 Task: Add a condition where "Channel Is not Voicemail" in recently solved tickets.
Action: Mouse moved to (85, 359)
Screenshot: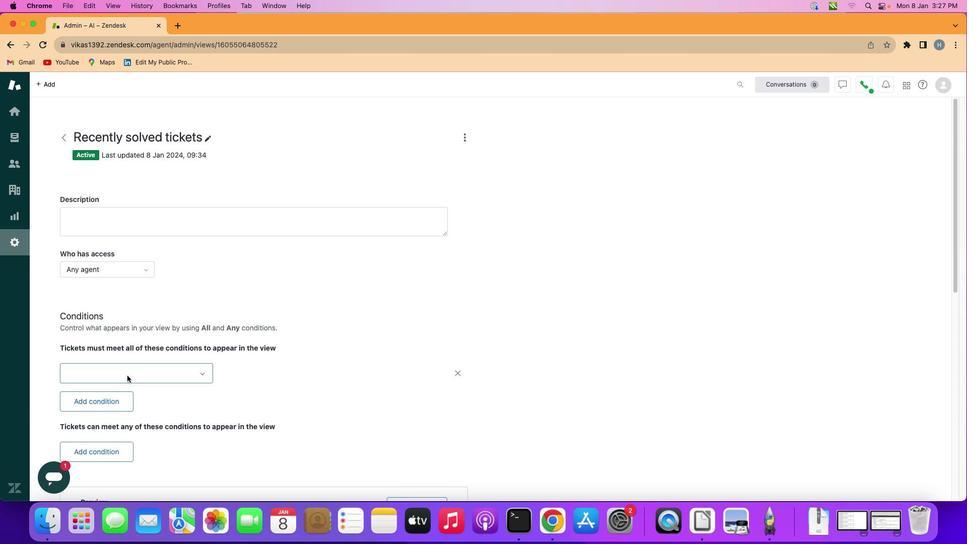 
Action: Mouse pressed left at (85, 359)
Screenshot: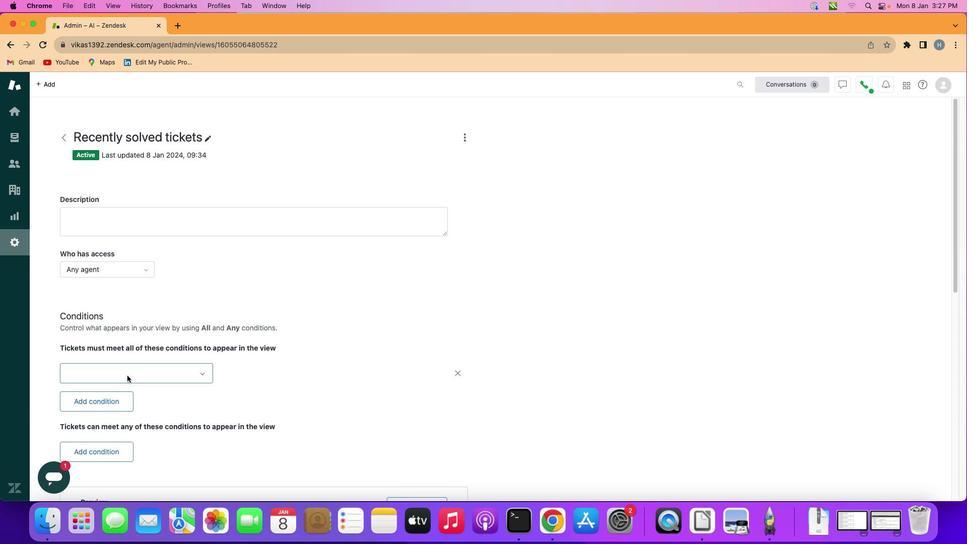 
Action: Mouse moved to (113, 362)
Screenshot: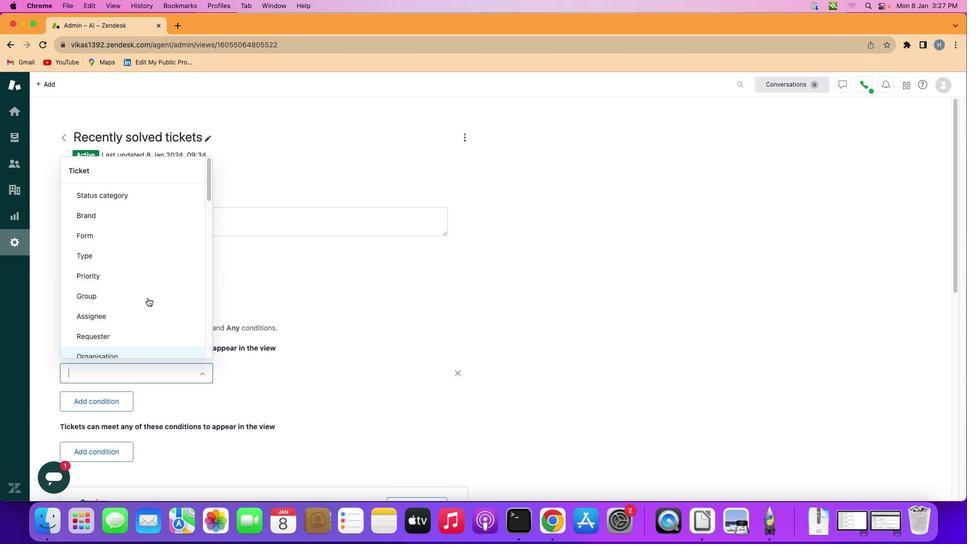 
Action: Mouse pressed left at (113, 362)
Screenshot: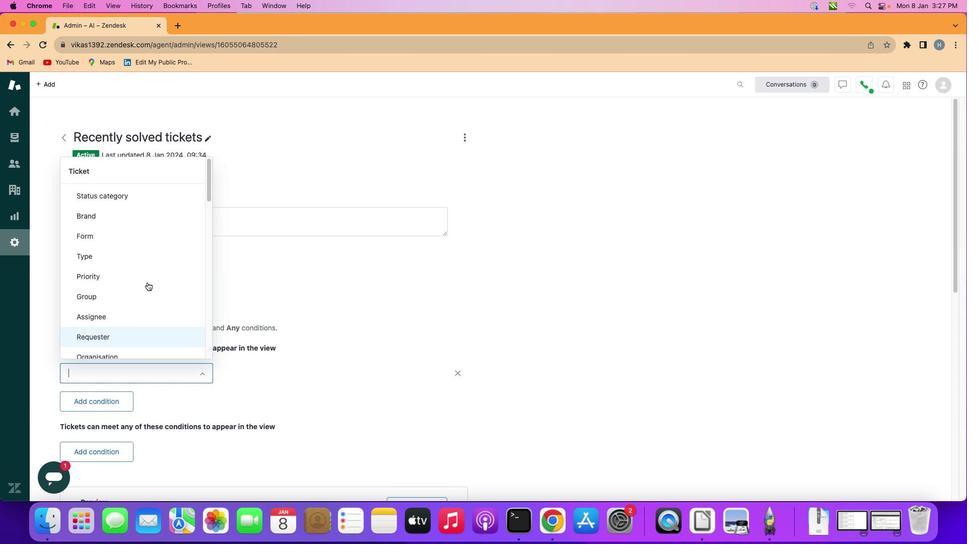 
Action: Mouse moved to (130, 253)
Screenshot: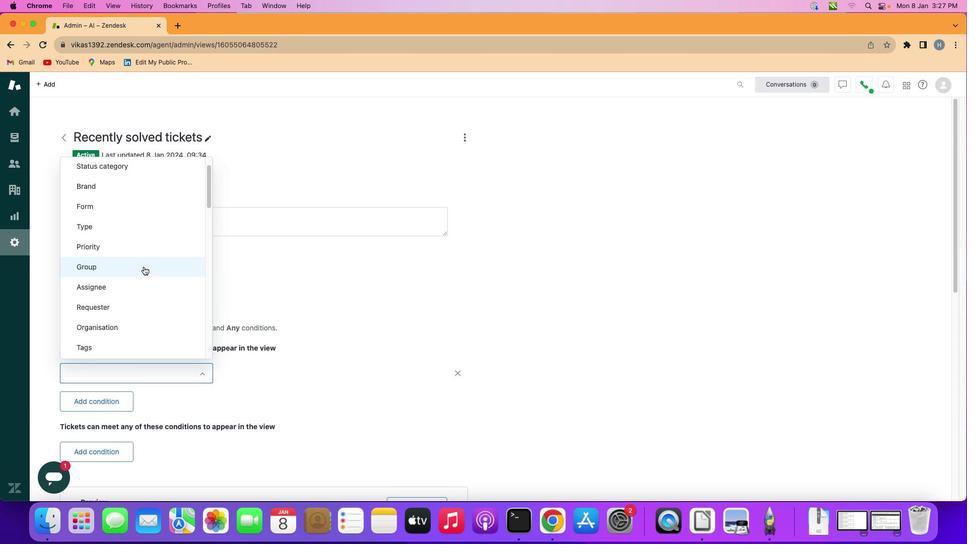 
Action: Mouse scrolled (130, 253) with delta (-13, -13)
Screenshot: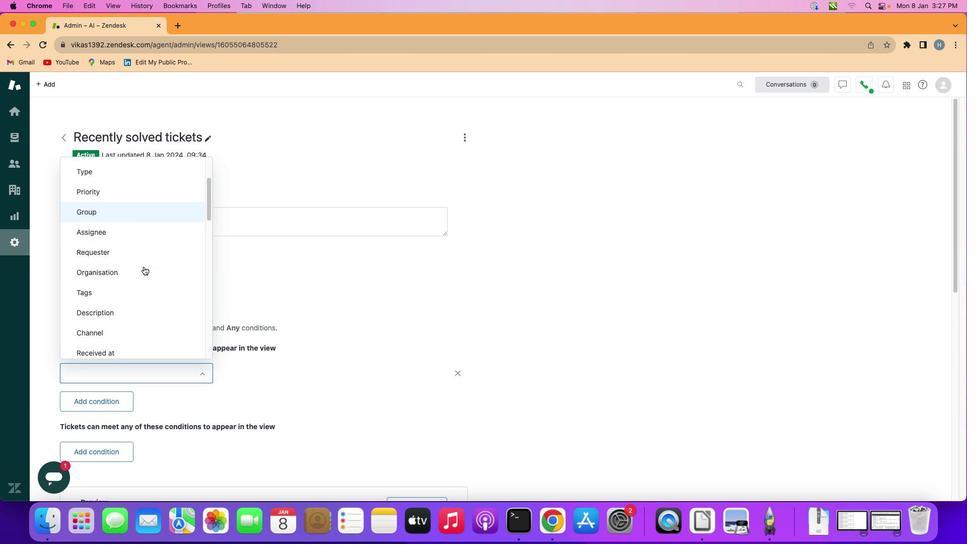 
Action: Mouse scrolled (130, 253) with delta (-13, -13)
Screenshot: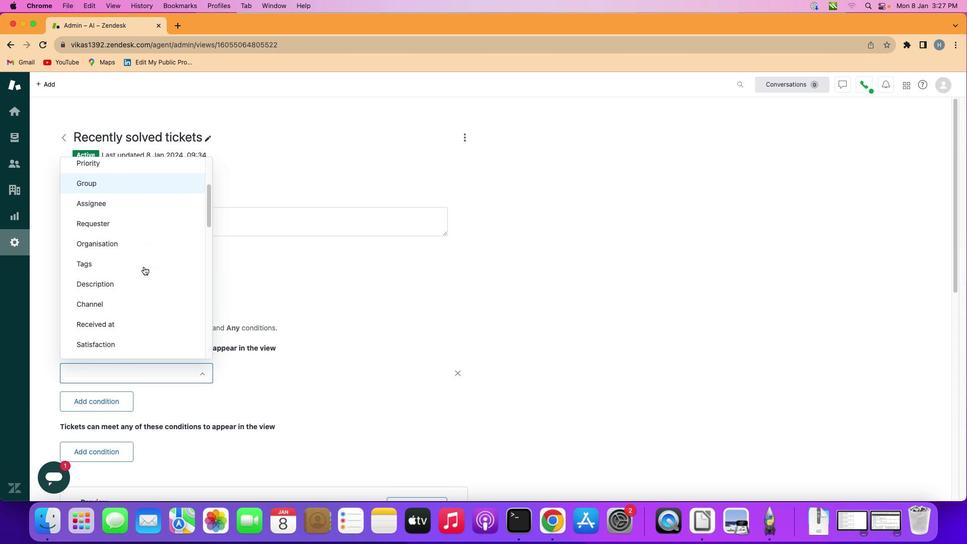 
Action: Mouse scrolled (130, 253) with delta (-13, -13)
Screenshot: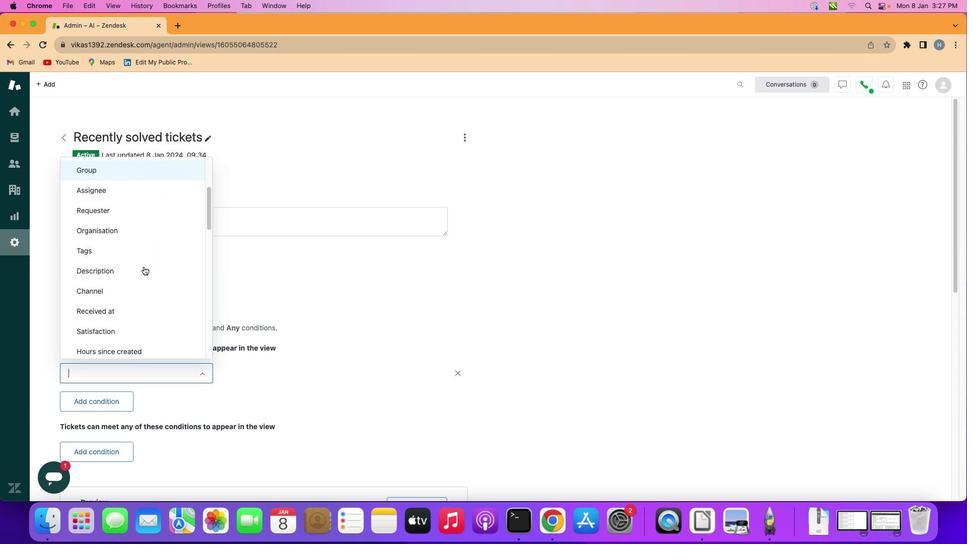 
Action: Mouse moved to (130, 253)
Screenshot: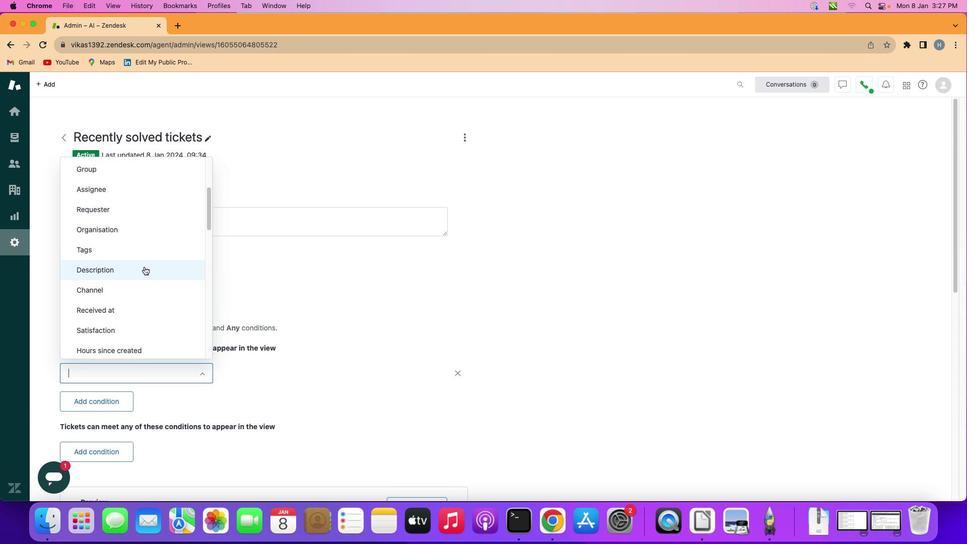 
Action: Mouse scrolled (130, 253) with delta (-13, -13)
Screenshot: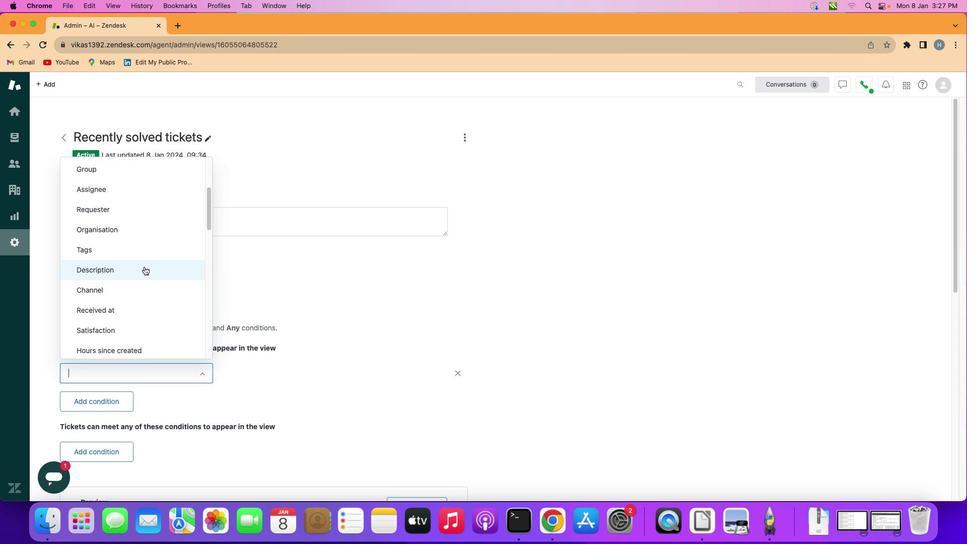 
Action: Mouse scrolled (130, 253) with delta (-13, -13)
Screenshot: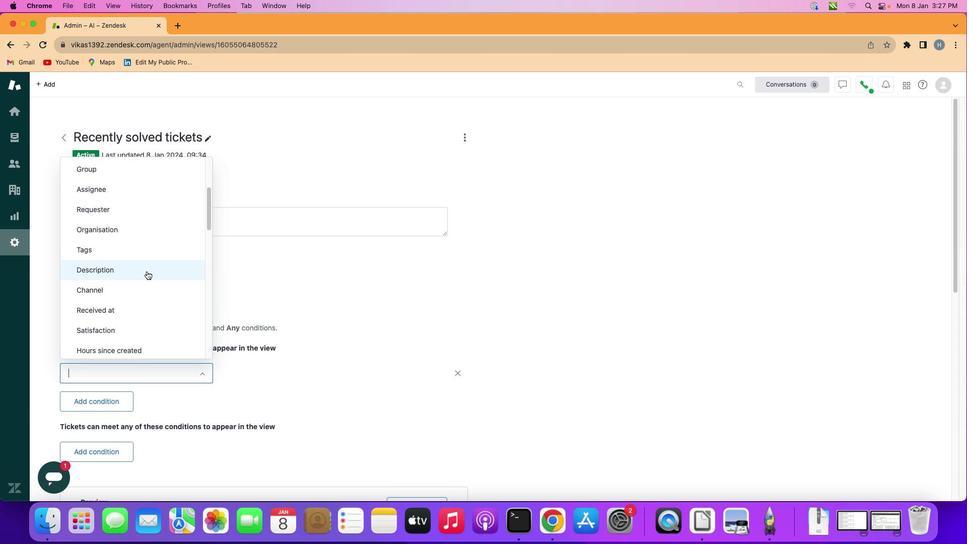 
Action: Mouse moved to (130, 267)
Screenshot: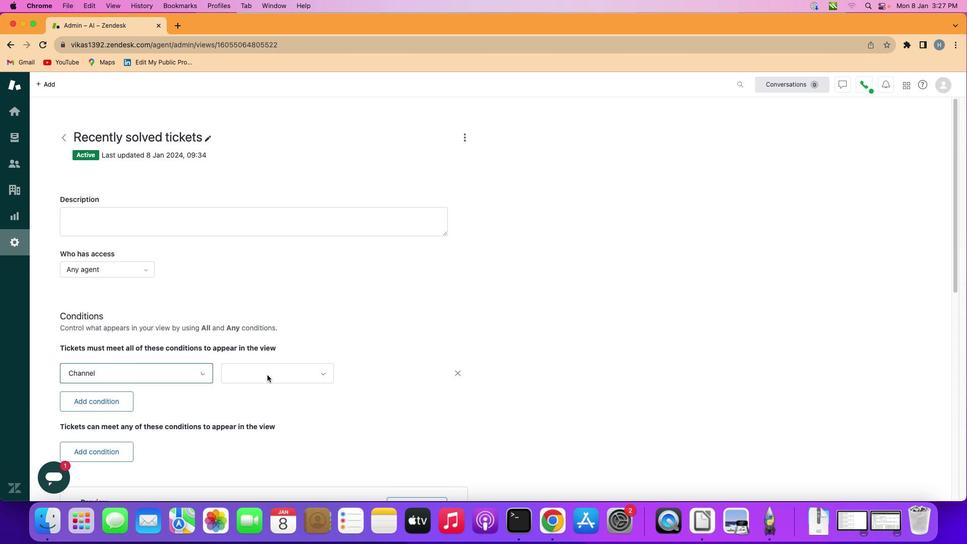 
Action: Mouse pressed left at (130, 267)
Screenshot: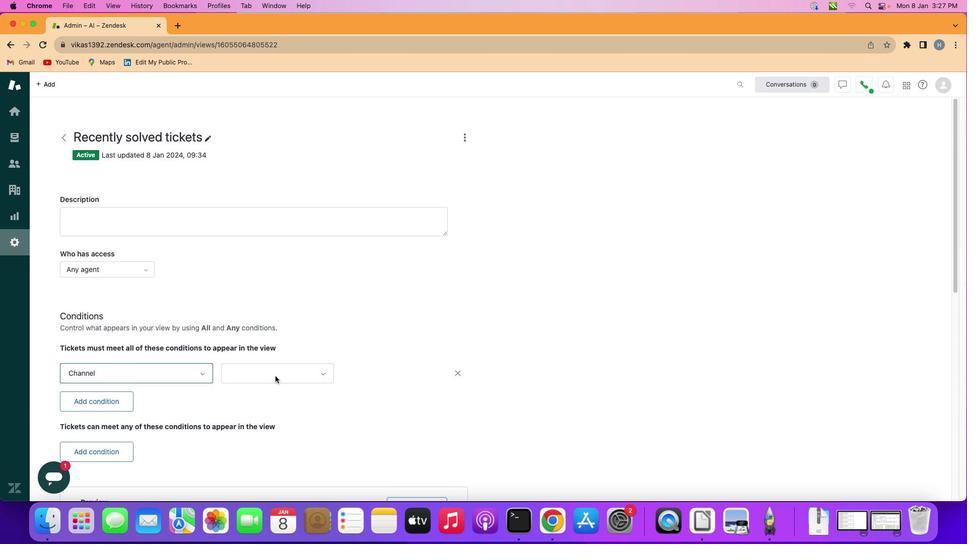 
Action: Mouse moved to (269, 357)
Screenshot: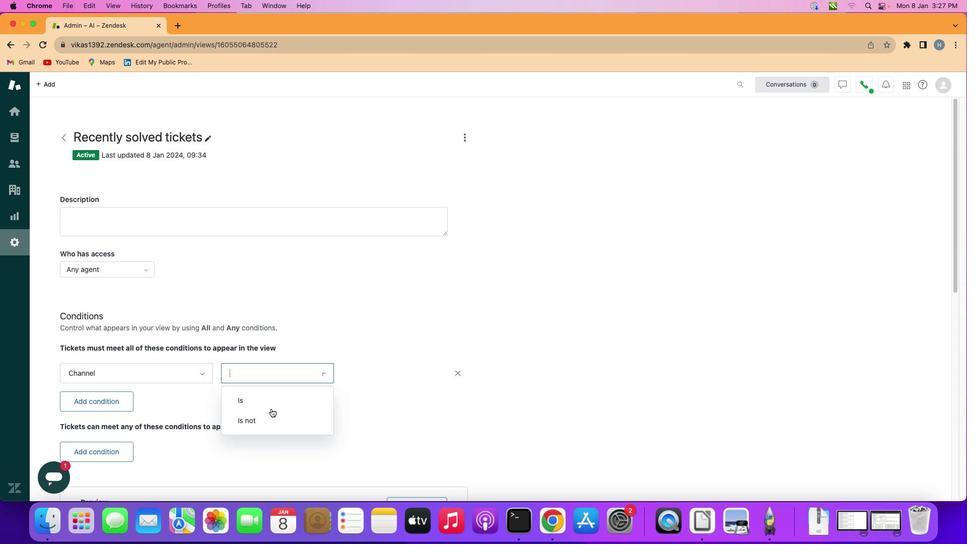 
Action: Mouse pressed left at (269, 357)
Screenshot: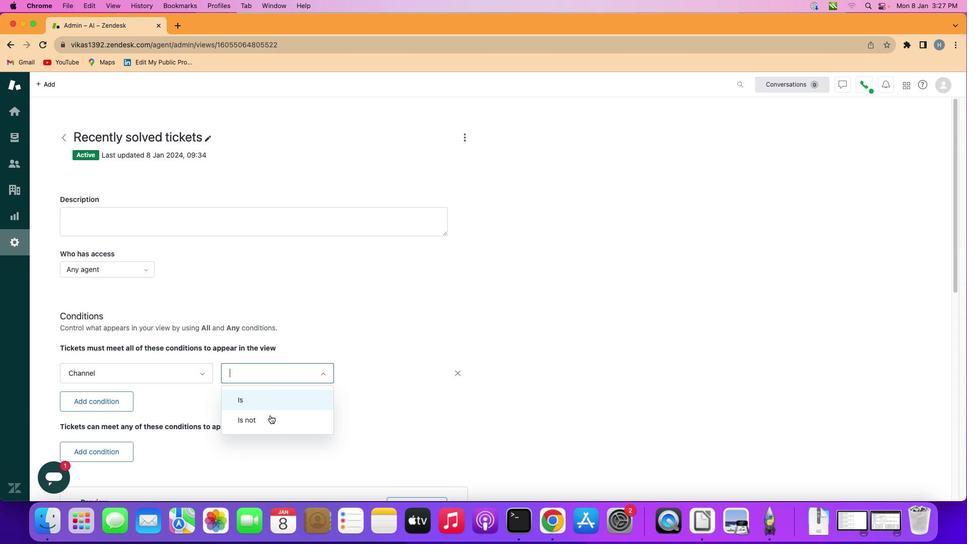 
Action: Mouse moved to (256, 404)
Screenshot: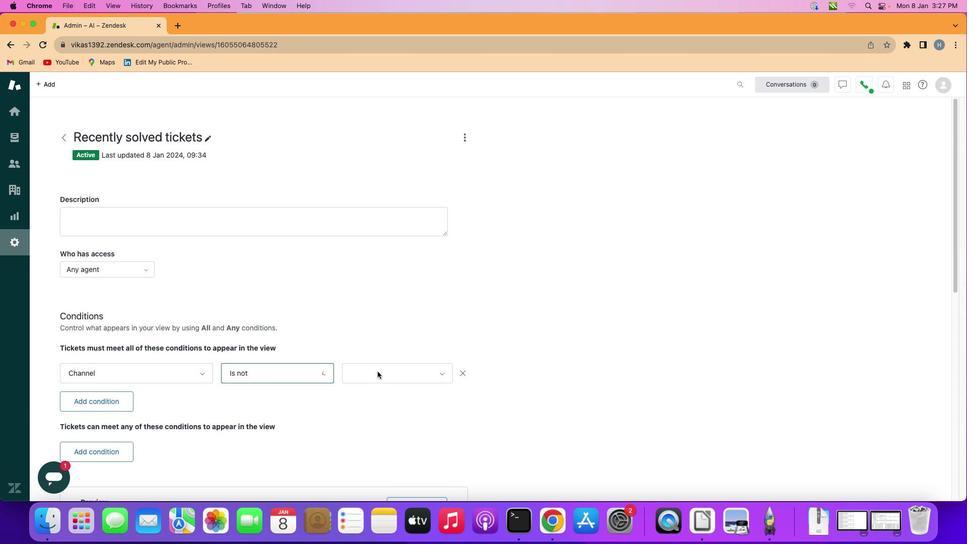 
Action: Mouse pressed left at (256, 404)
Screenshot: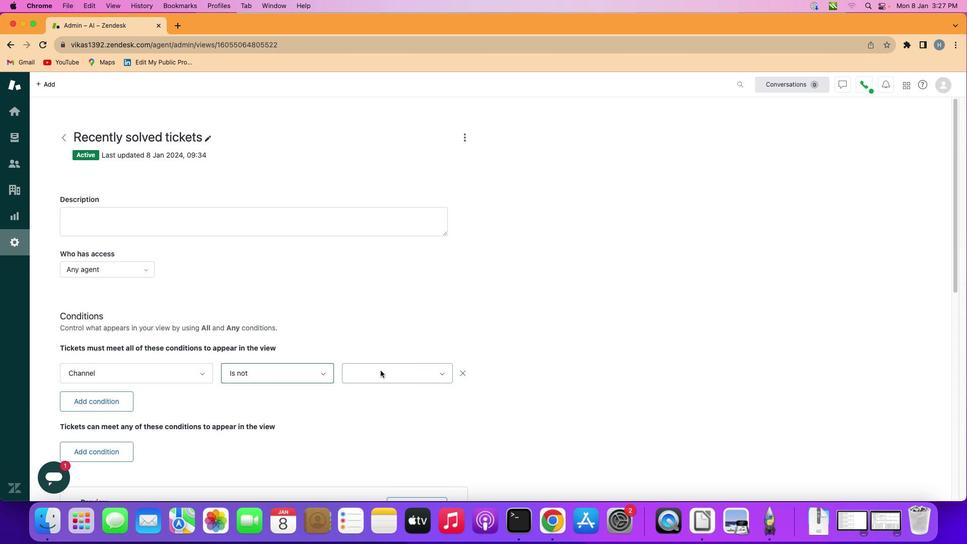 
Action: Mouse moved to (367, 357)
Screenshot: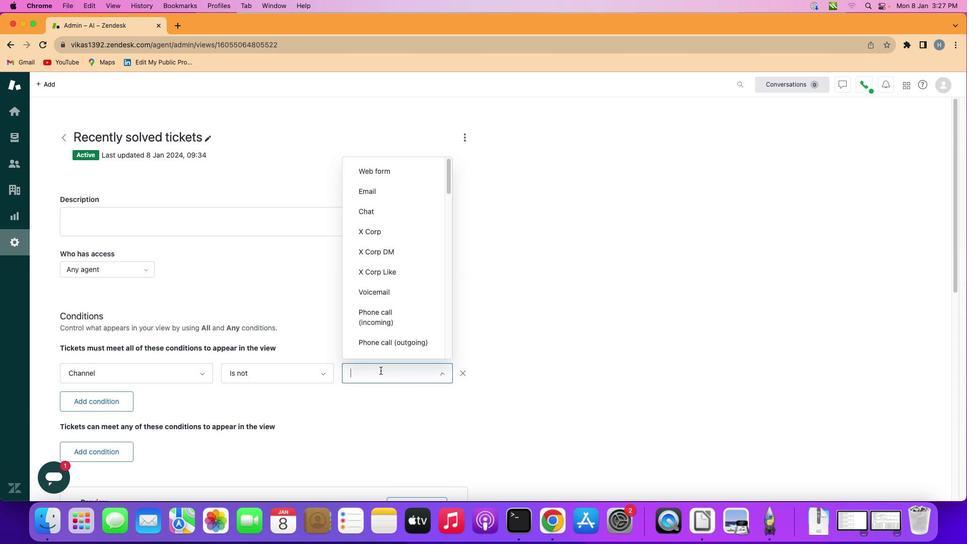 
Action: Mouse pressed left at (367, 357)
Screenshot: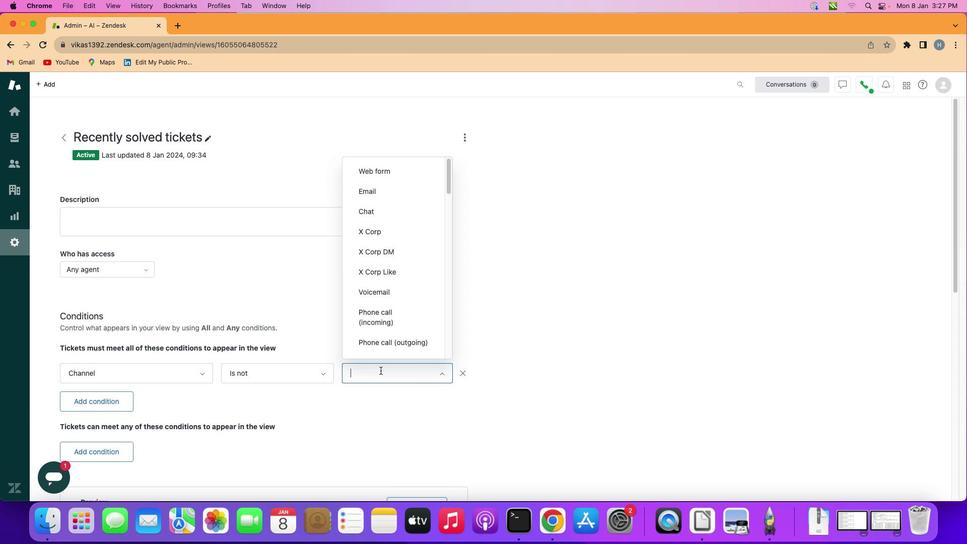 
Action: Mouse moved to (398, 277)
Screenshot: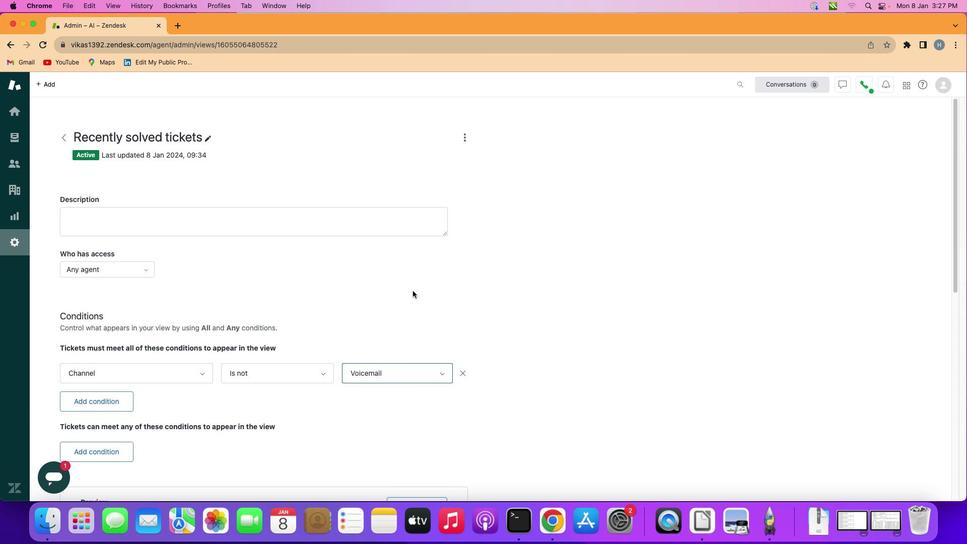 
Action: Mouse pressed left at (398, 277)
Screenshot: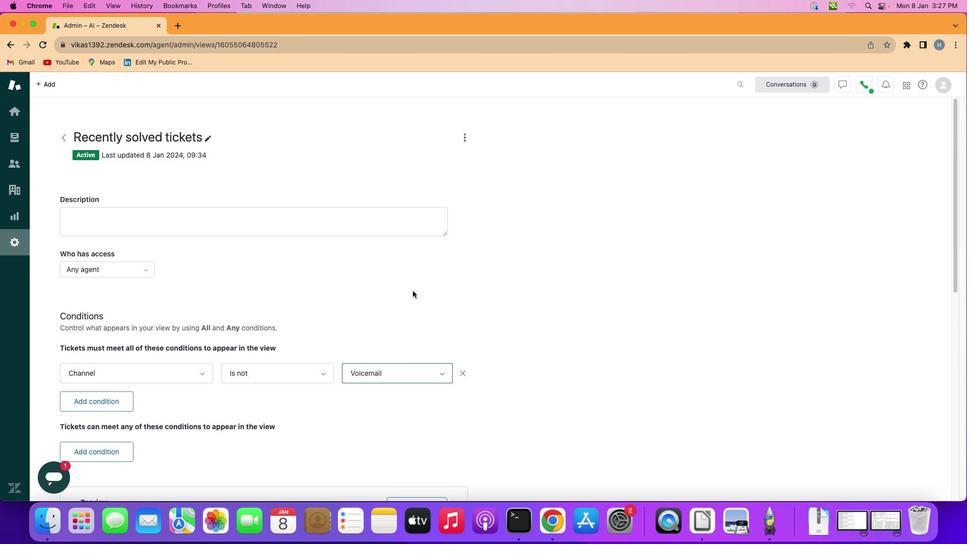 
Action: Mouse moved to (383, 287)
Screenshot: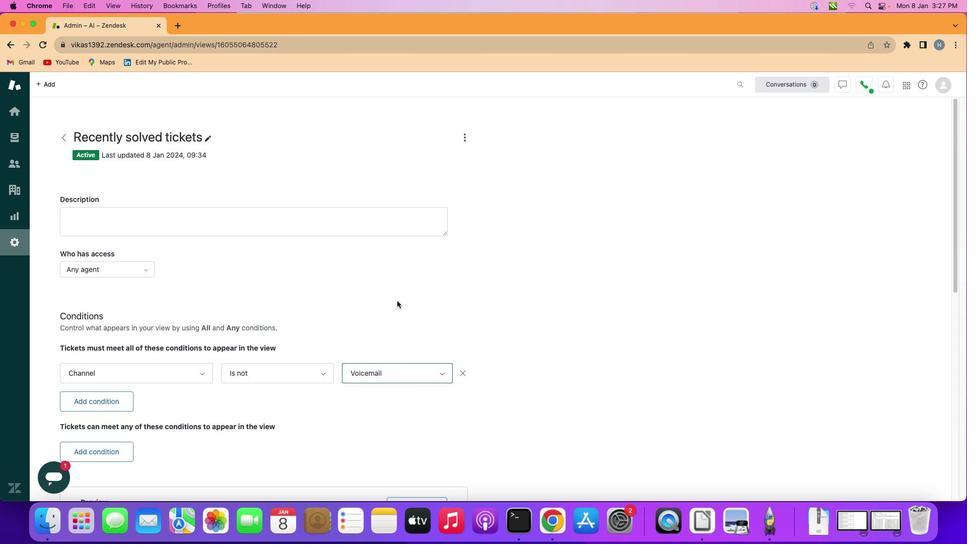 
